 Task: Find the distance between Houston and Dallas.
Action: Key pressed houston
Screenshot: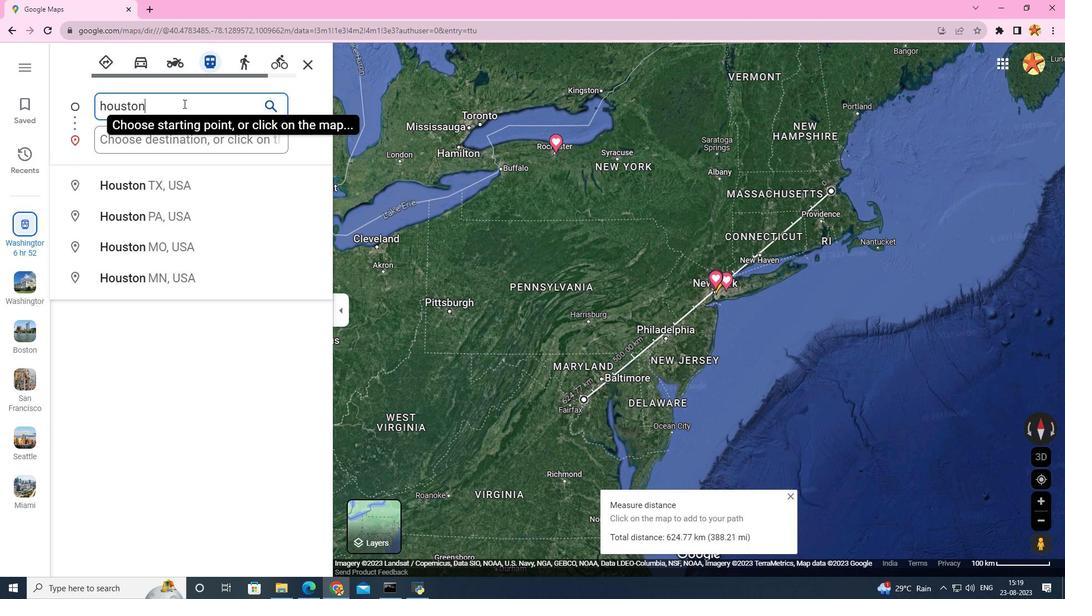 
Action: Mouse moved to (150, 174)
Screenshot: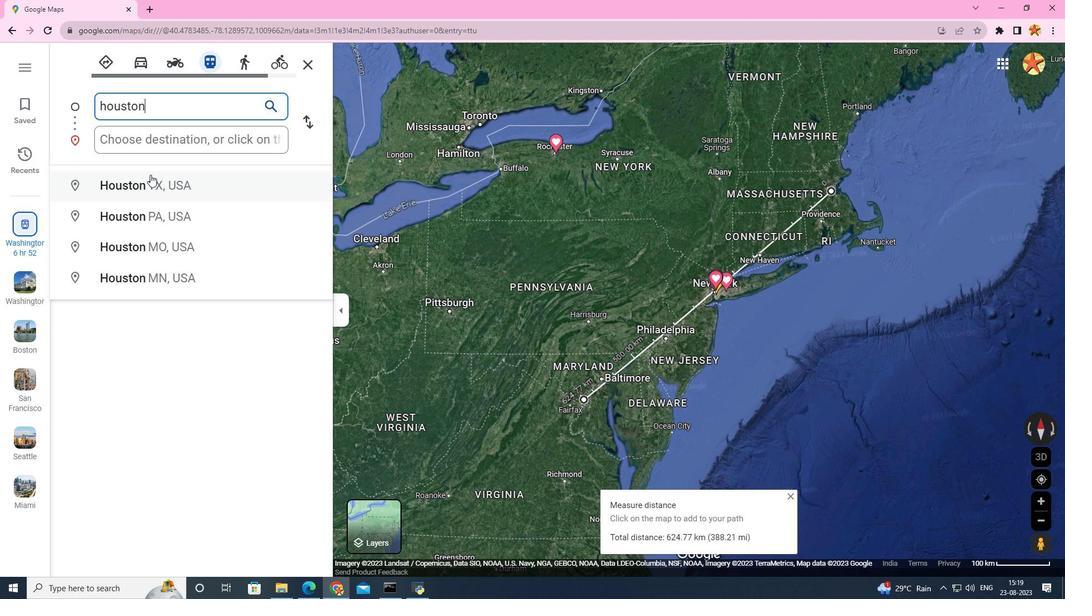 
Action: Mouse pressed left at (150, 174)
Screenshot: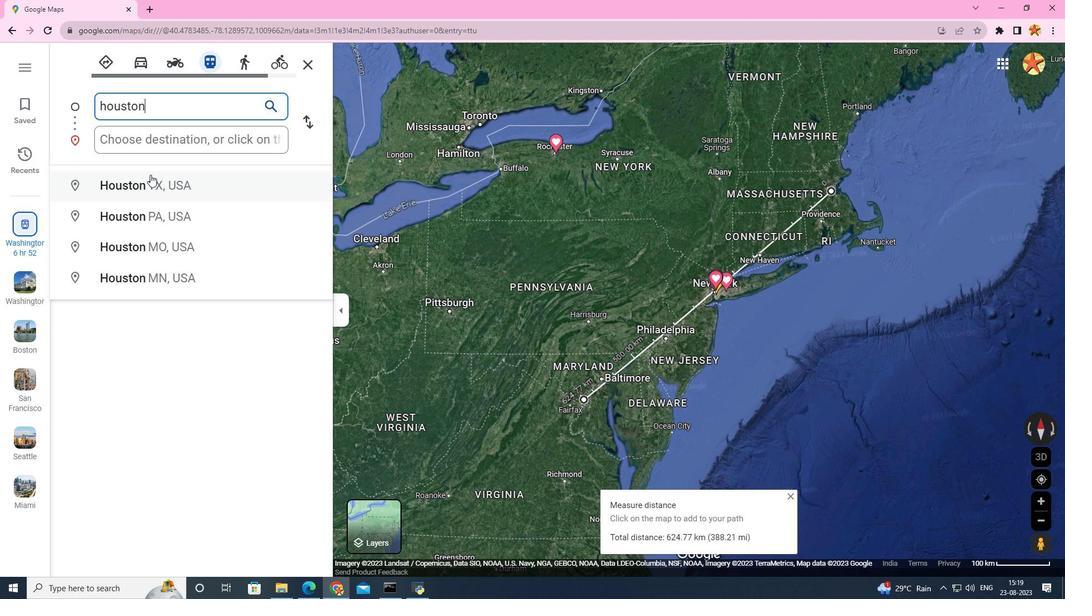 
Action: Mouse moved to (143, 138)
Screenshot: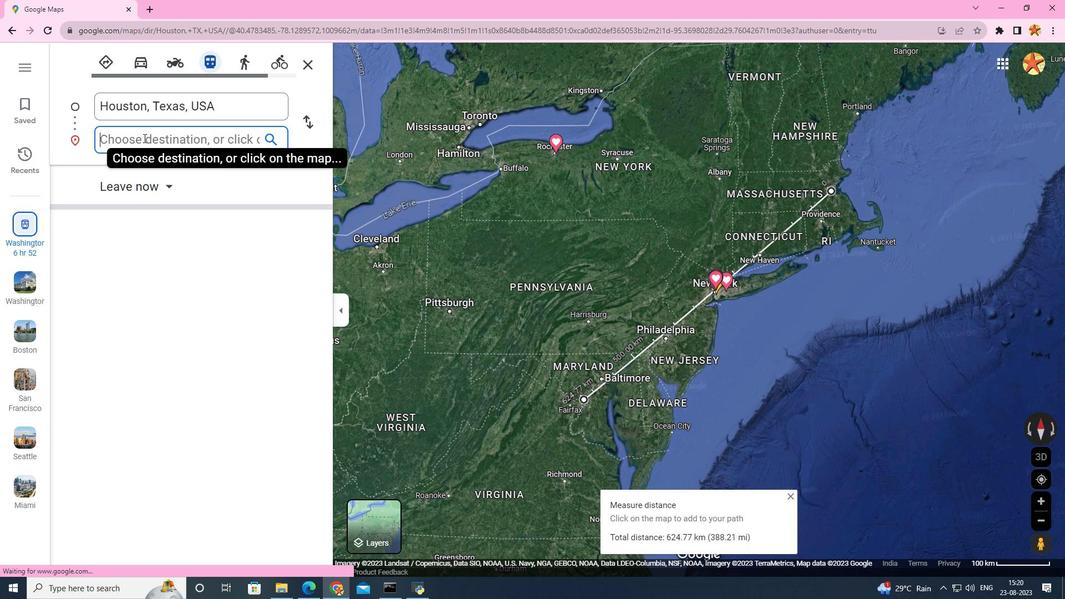 
Action: Mouse pressed left at (143, 138)
Screenshot: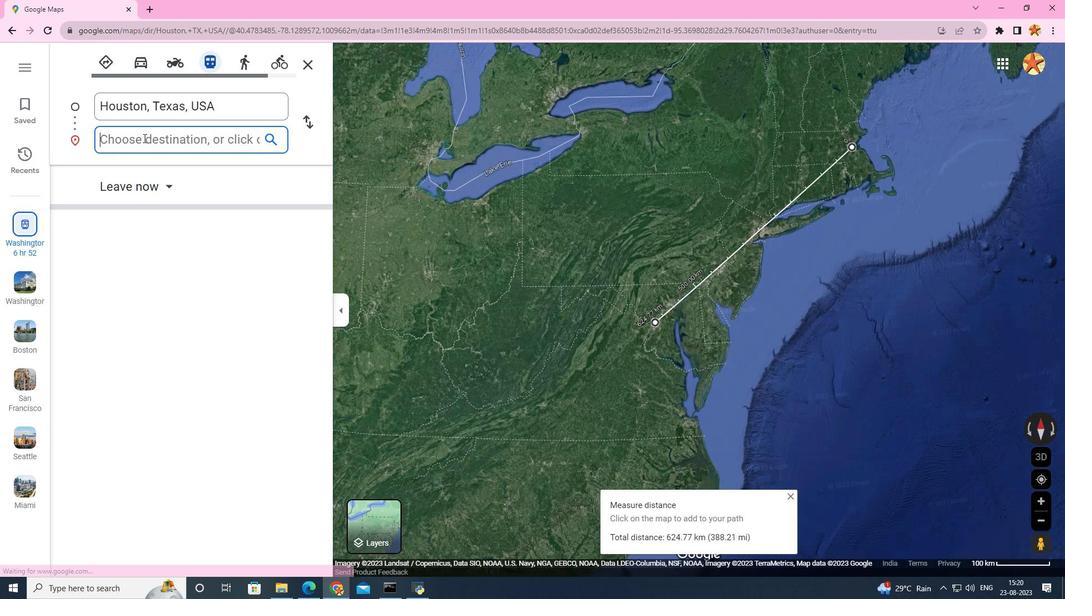 
Action: Key pressed dallas
Screenshot: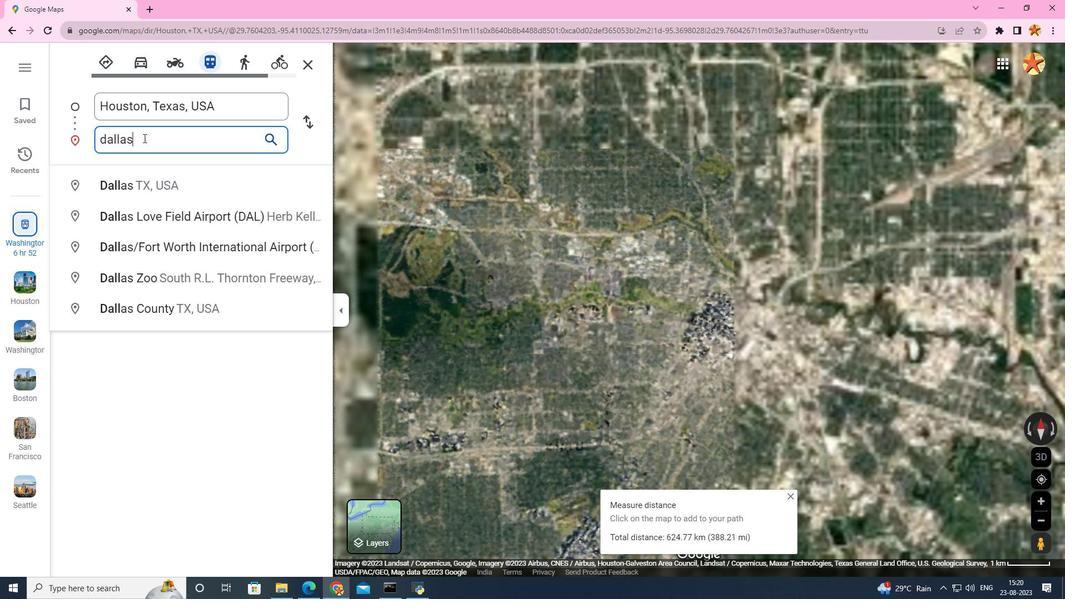 
Action: Mouse moved to (122, 170)
Screenshot: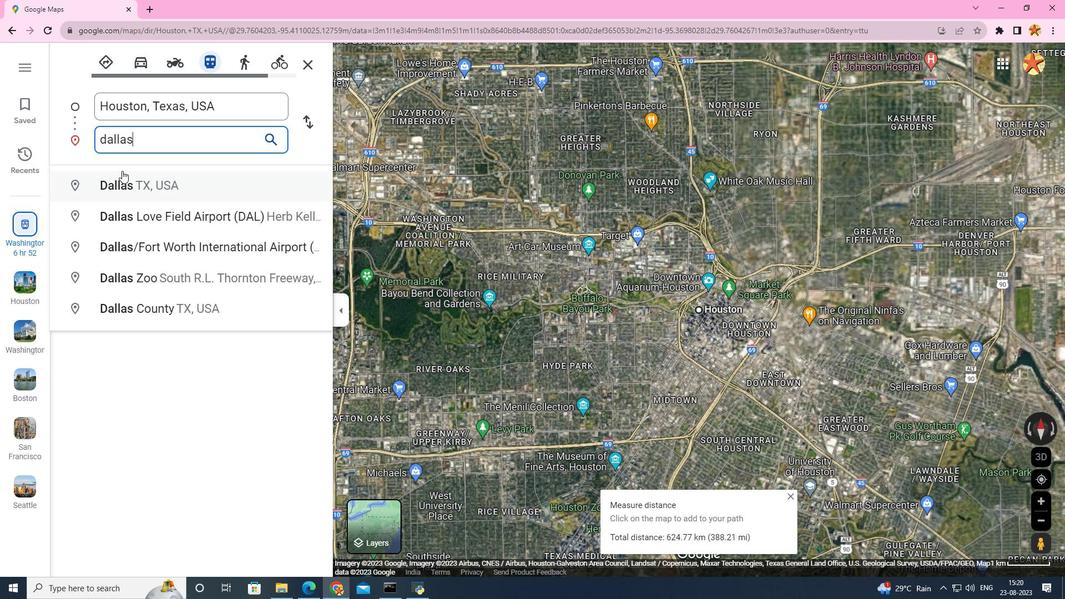 
Action: Mouse pressed left at (122, 170)
Screenshot: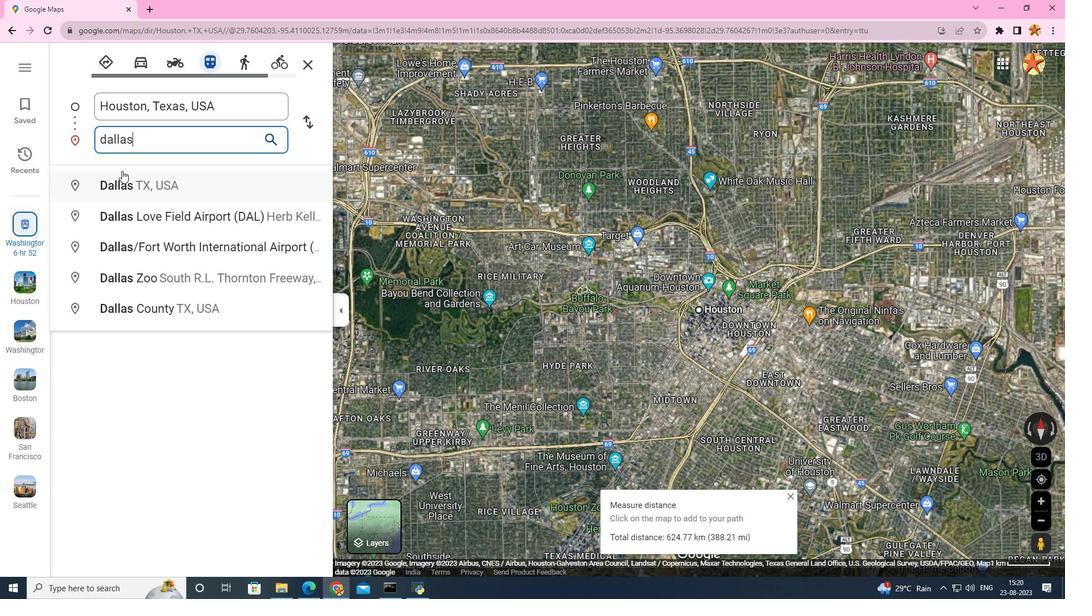 
Action: Mouse moved to (790, 497)
Screenshot: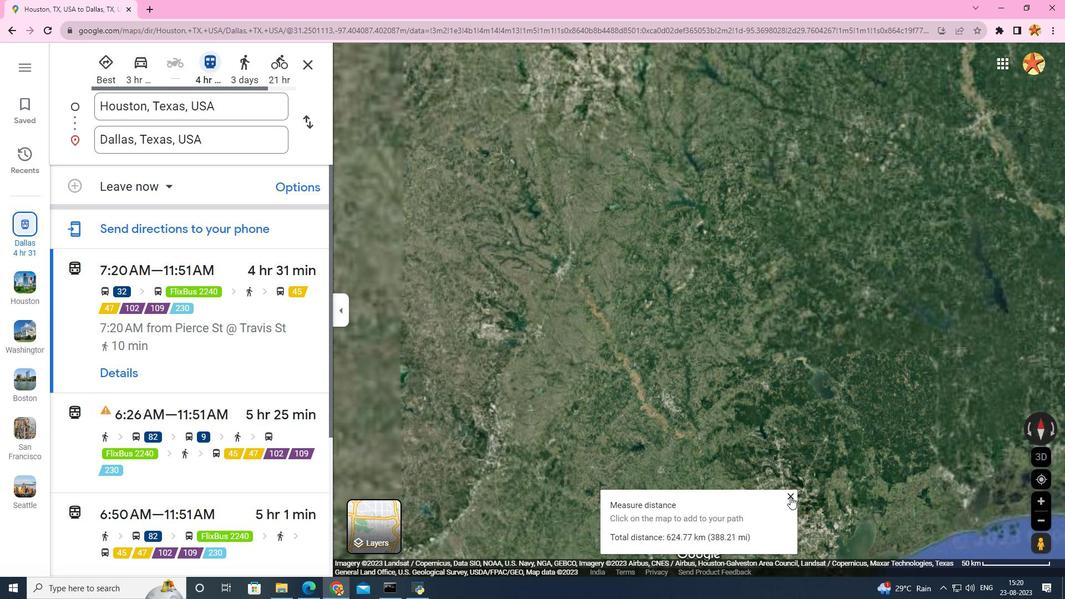 
Action: Mouse pressed left at (790, 497)
Screenshot: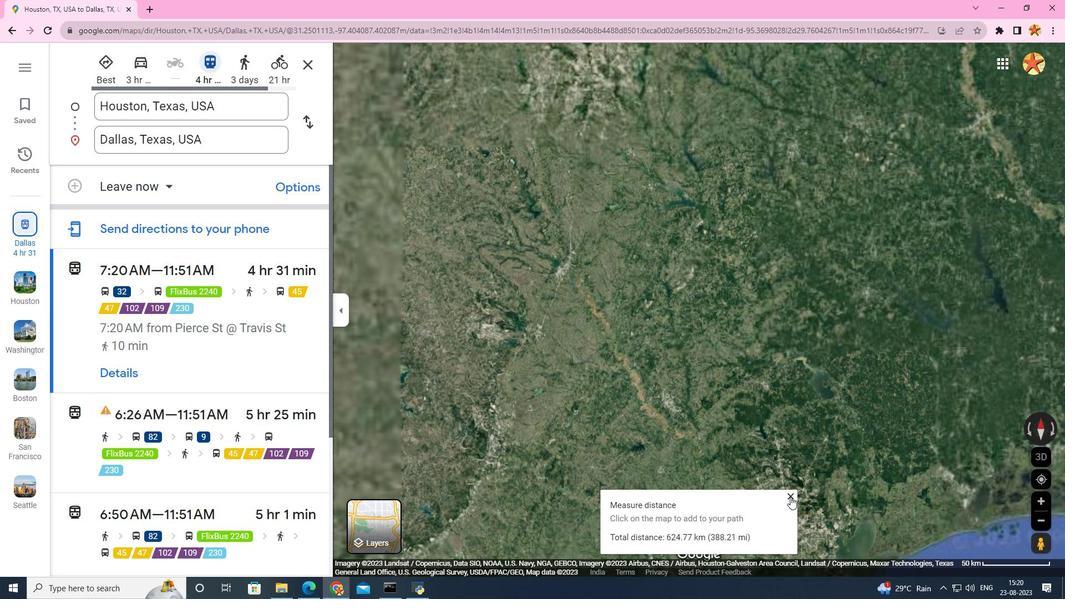 
Action: Mouse moved to (588, 461)
Screenshot: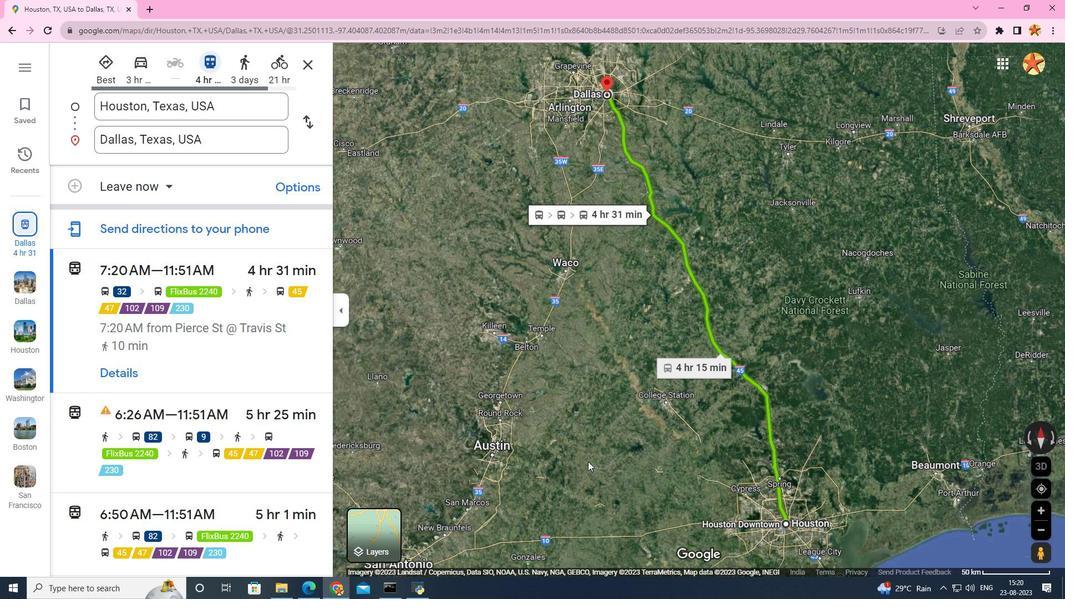 
Action: Mouse scrolled (588, 461) with delta (0, 0)
Screenshot: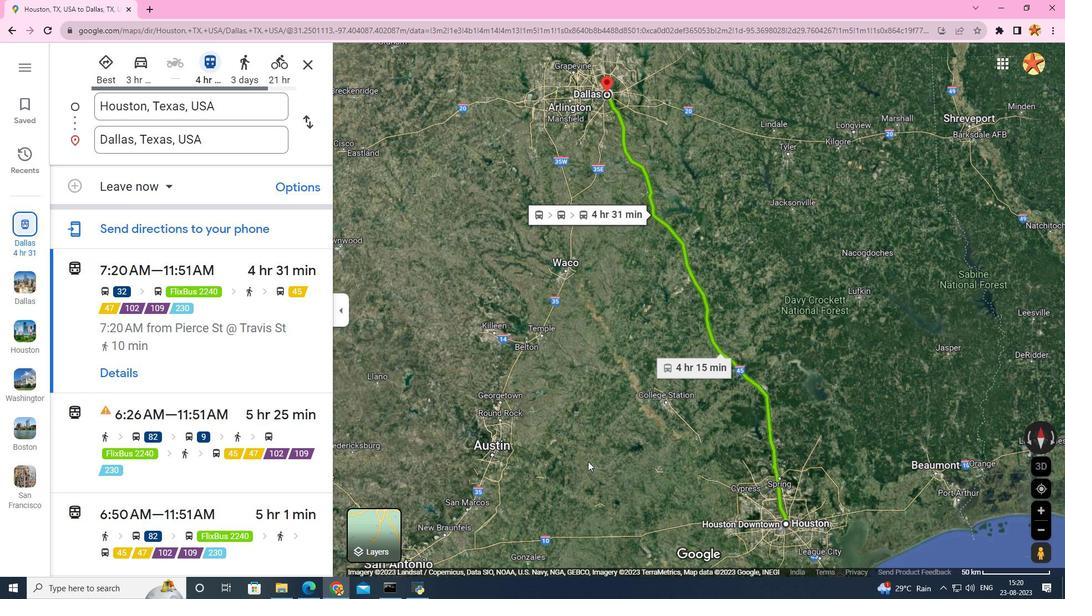 
Action: Mouse moved to (389, 522)
Screenshot: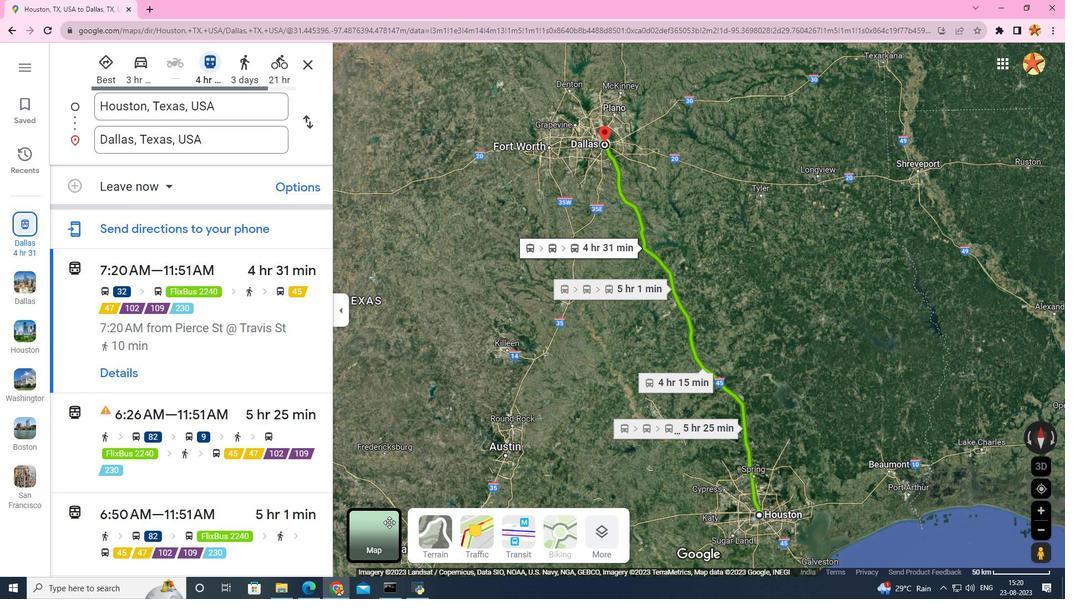 
Action: Mouse pressed left at (389, 522)
Screenshot: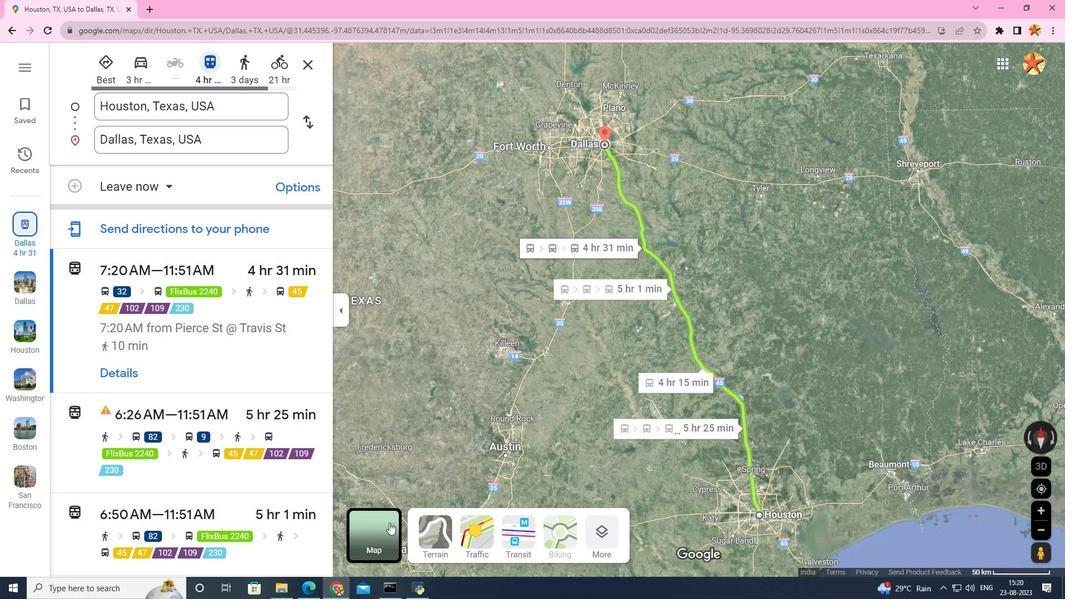 
Action: Mouse moved to (616, 525)
Screenshot: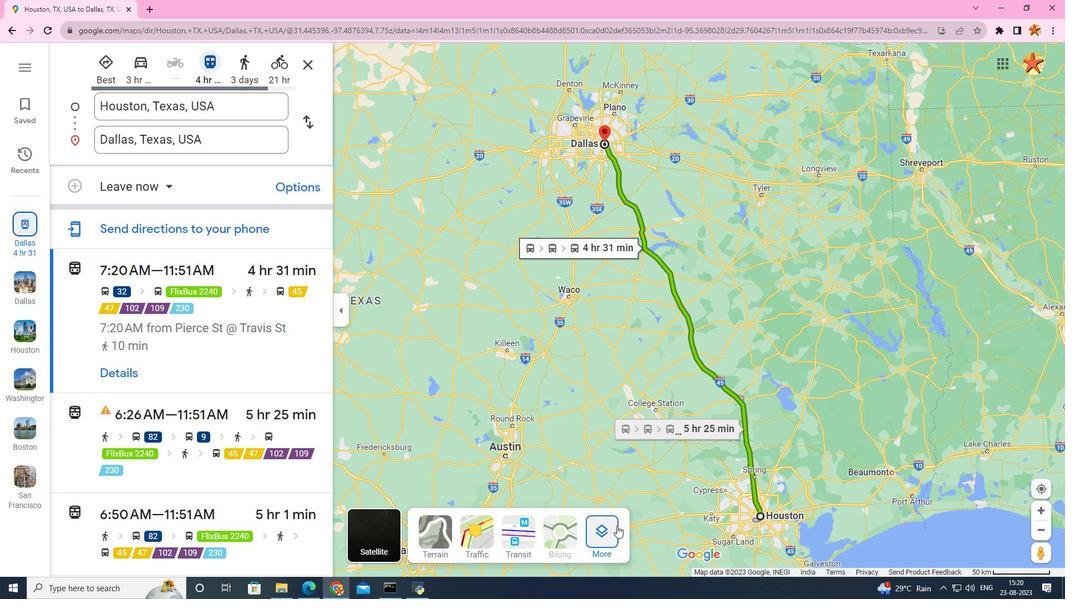
Action: Mouse pressed left at (616, 525)
Screenshot: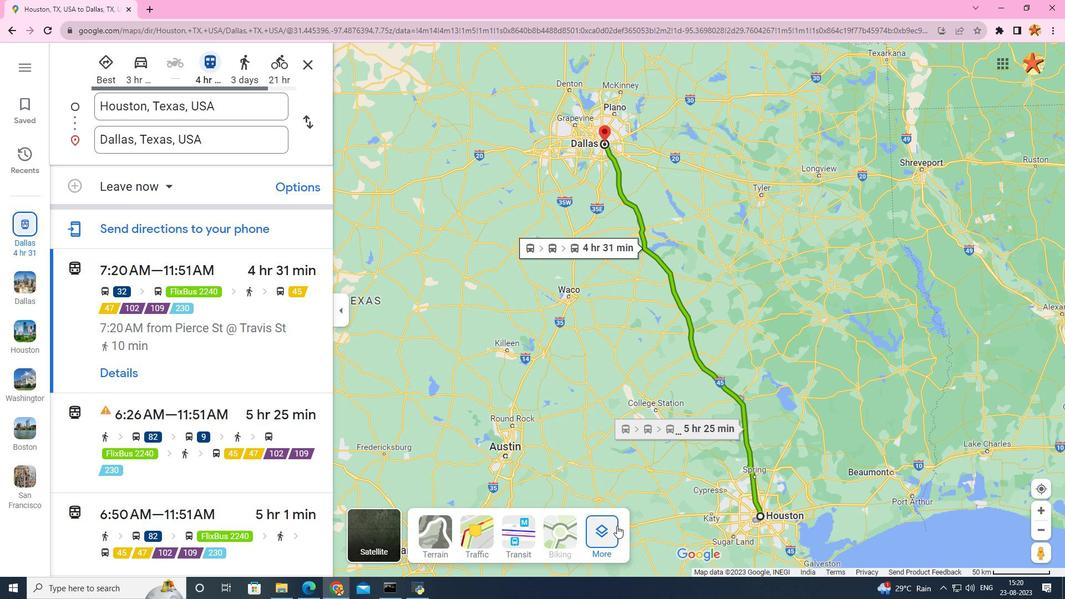 
Action: Mouse moved to (477, 397)
Screenshot: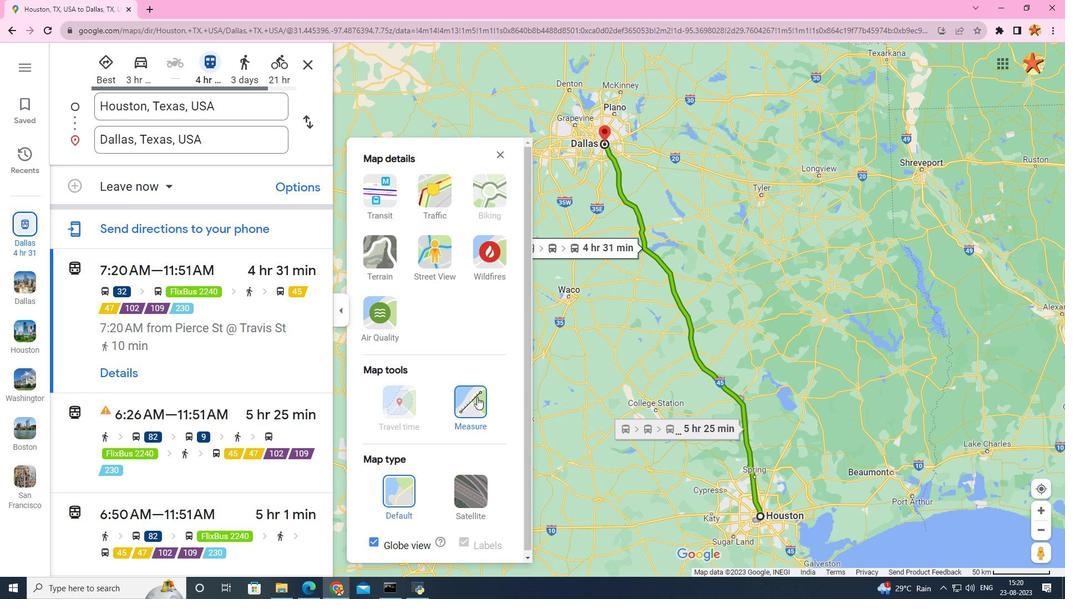 
Action: Mouse pressed left at (477, 397)
Screenshot: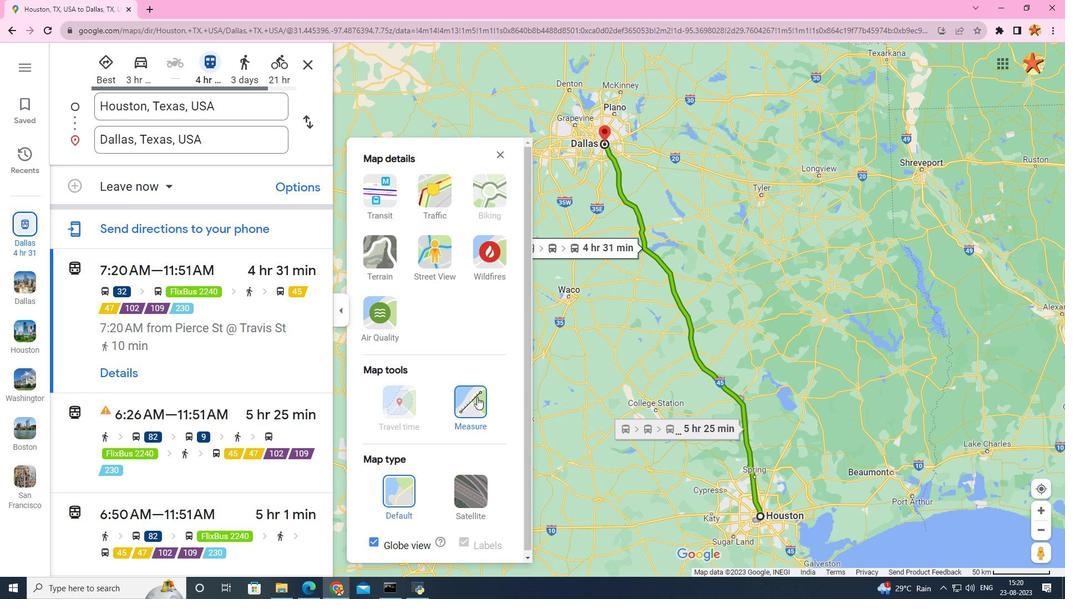 
Action: Mouse moved to (697, 461)
Screenshot: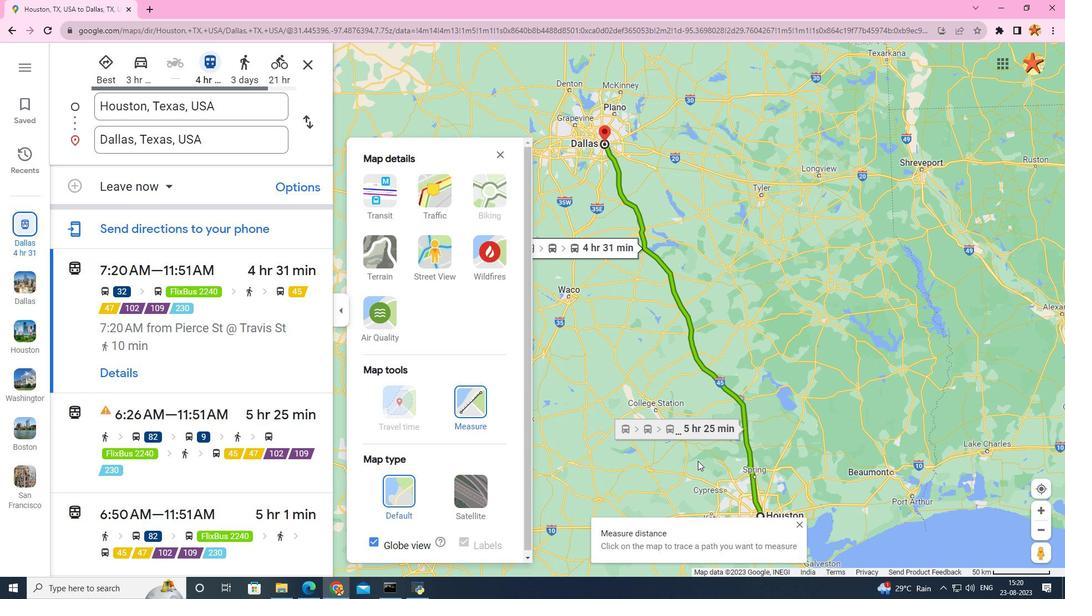
Action: Mouse scrolled (697, 460) with delta (0, 0)
Screenshot: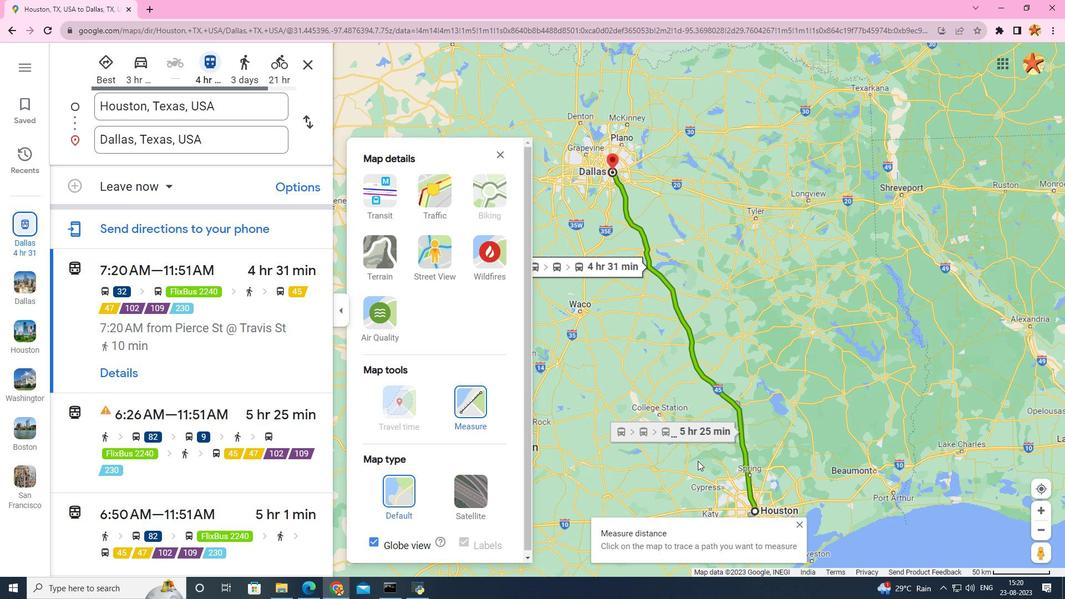
Action: Mouse moved to (751, 508)
Screenshot: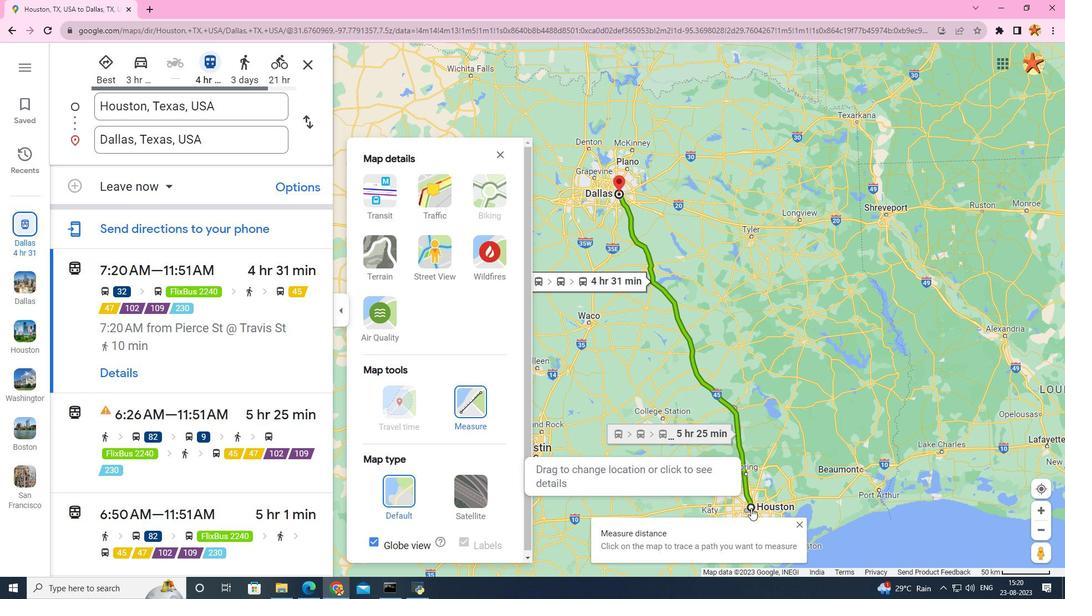 
Action: Mouse pressed left at (751, 508)
Screenshot: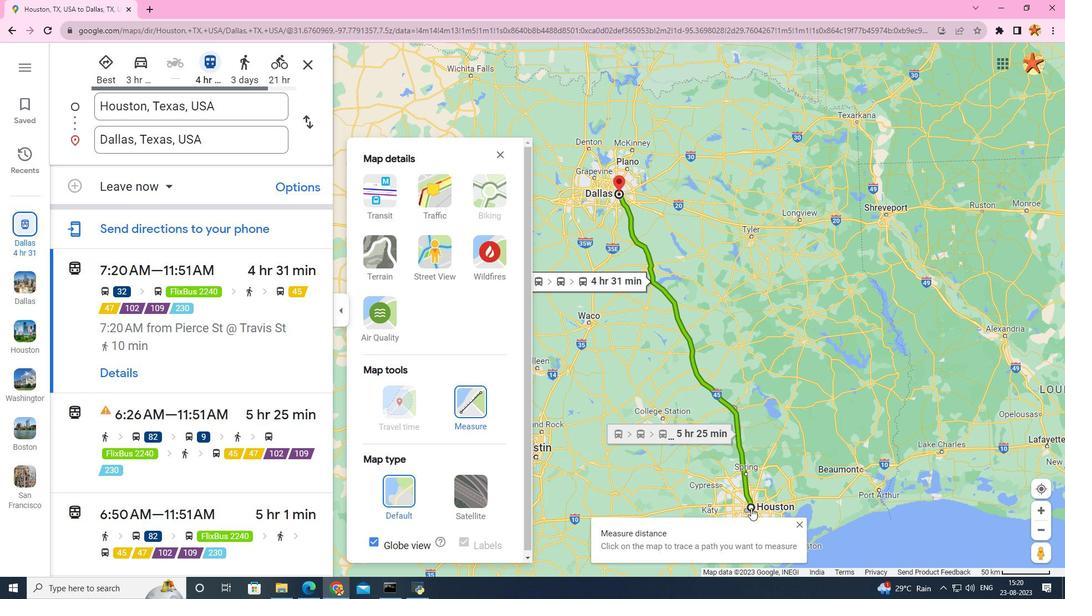 
Action: Mouse moved to (615, 193)
Screenshot: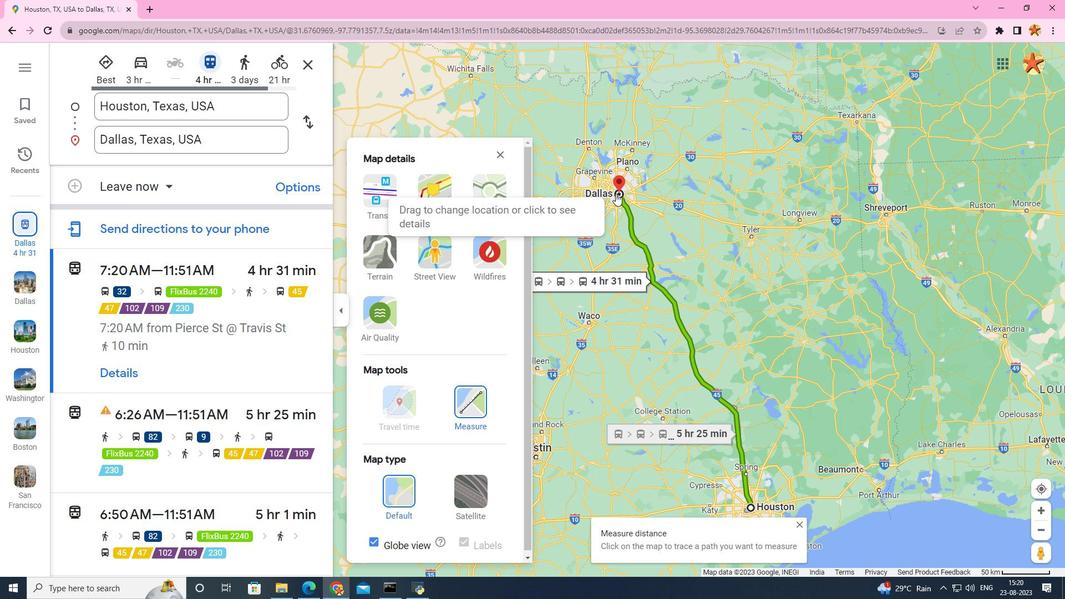 
Action: Mouse pressed left at (615, 193)
Screenshot: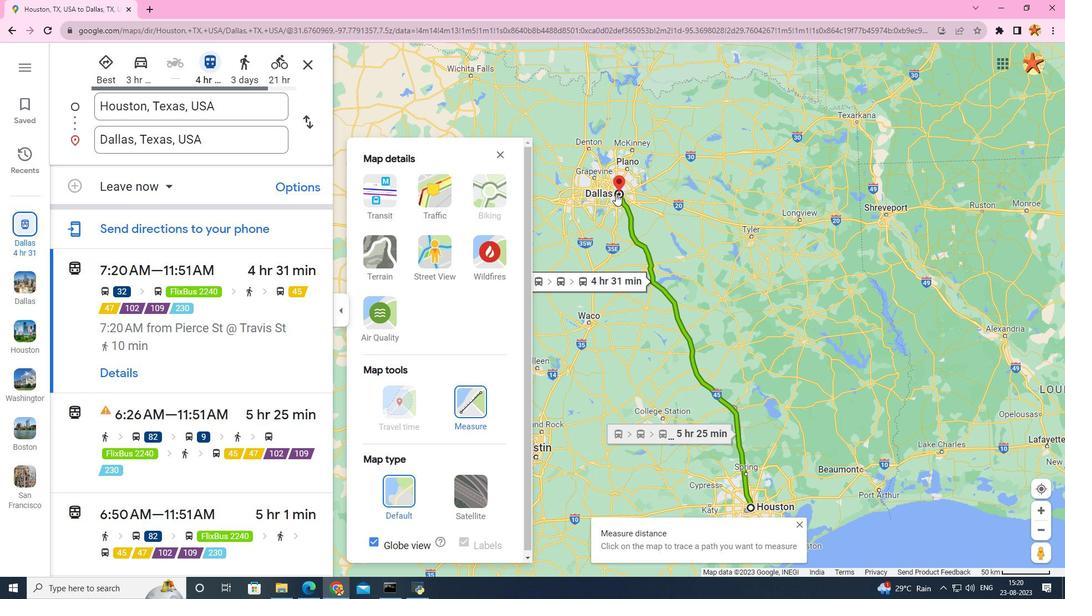 
